 Task: Align to top.
Action: Mouse moved to (553, 268)
Screenshot: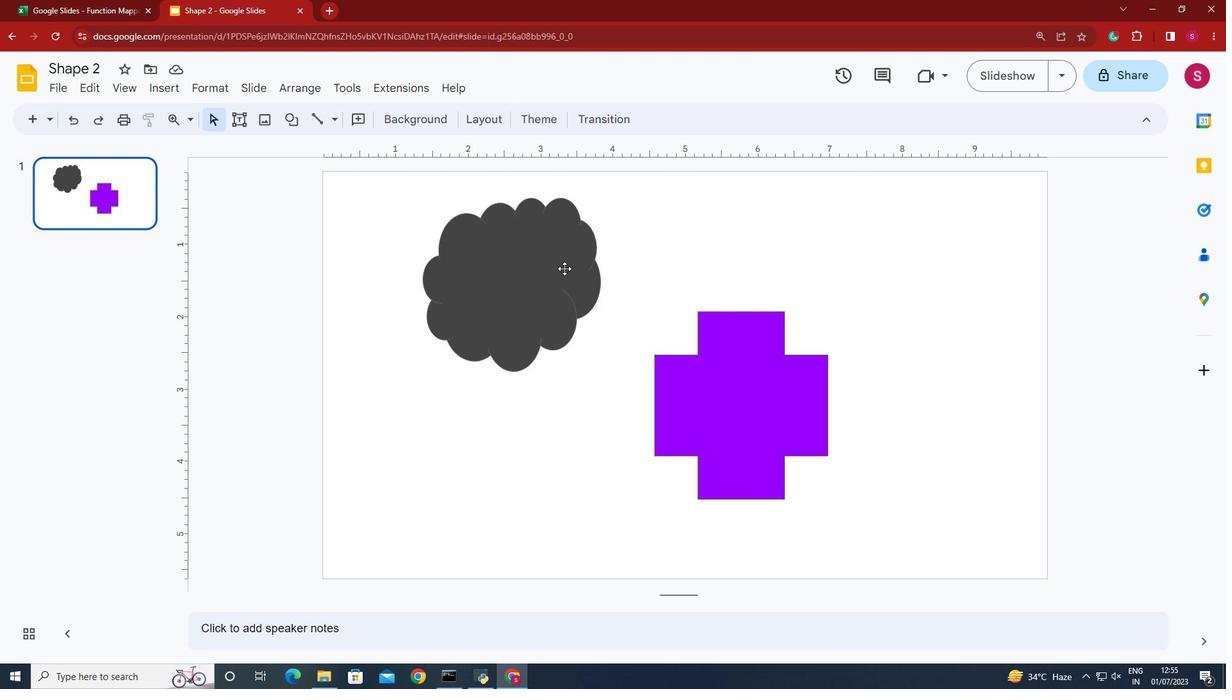 
Action: Mouse pressed left at (553, 268)
Screenshot: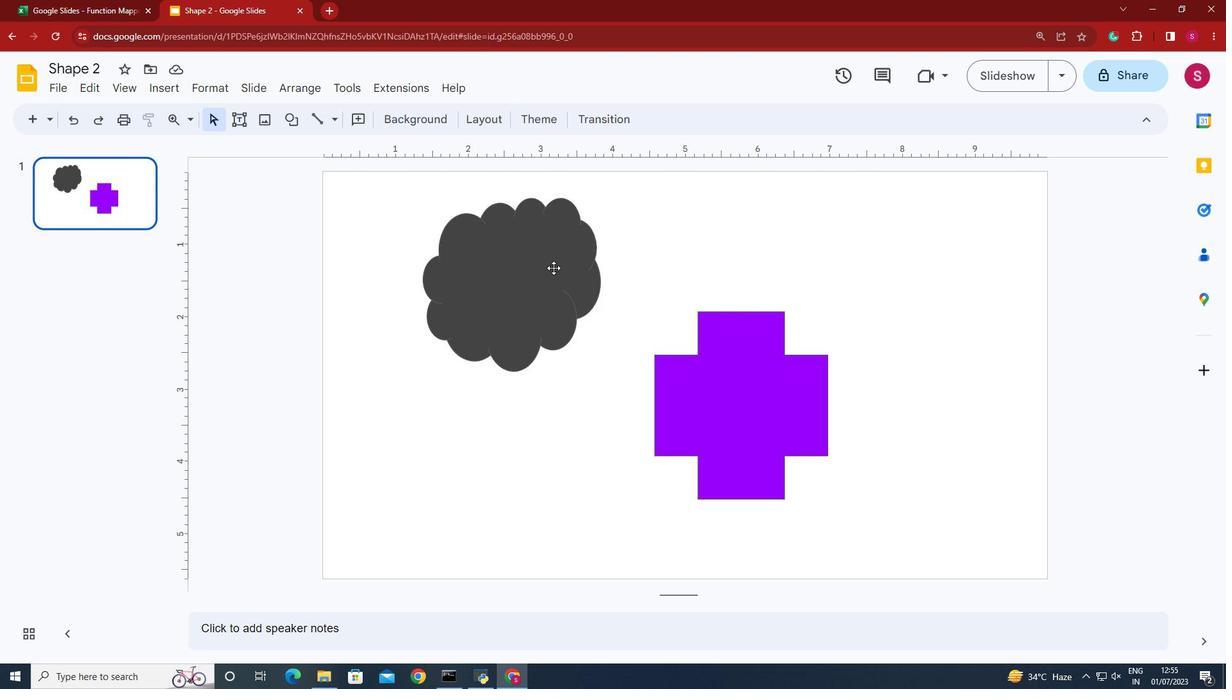 
Action: Key pressed <Key.shift>
Screenshot: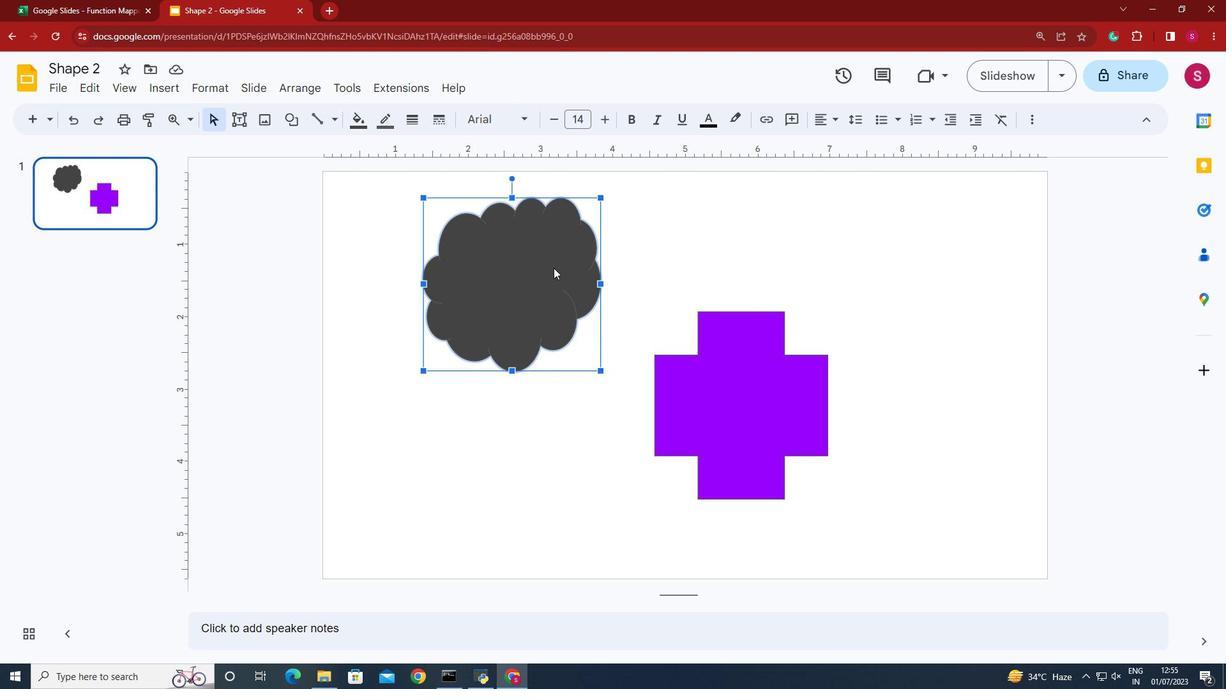 
Action: Mouse moved to (752, 336)
Screenshot: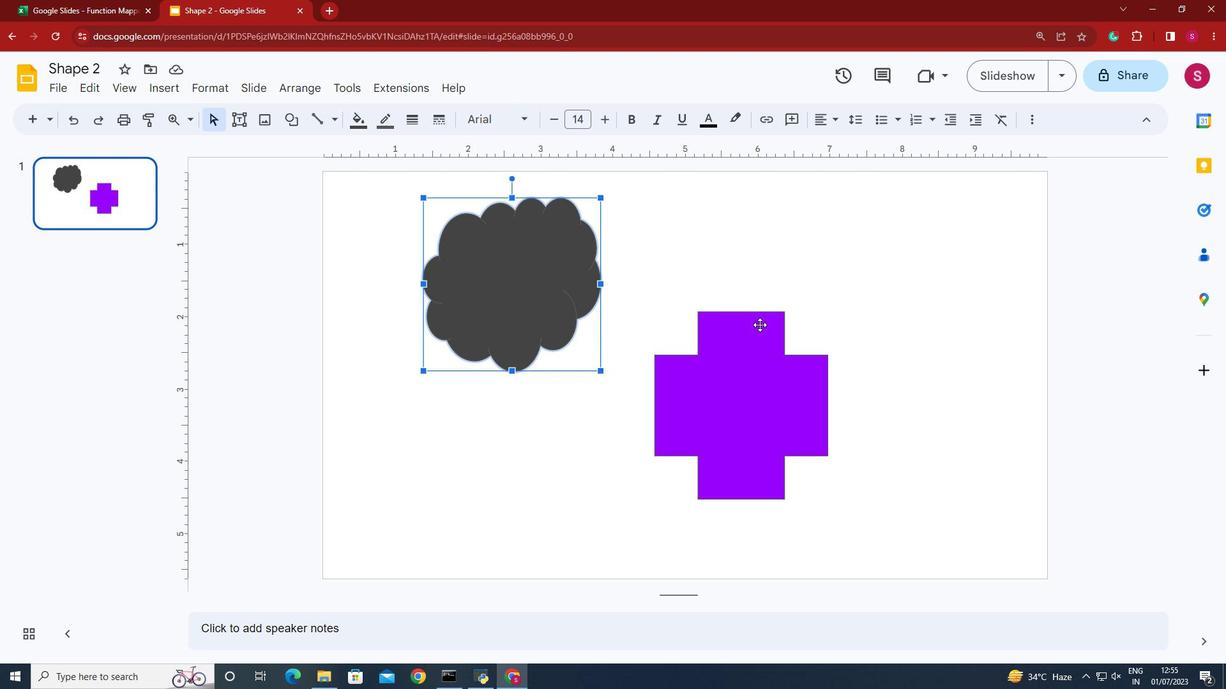 
Action: Key pressed <Key.shift>
Screenshot: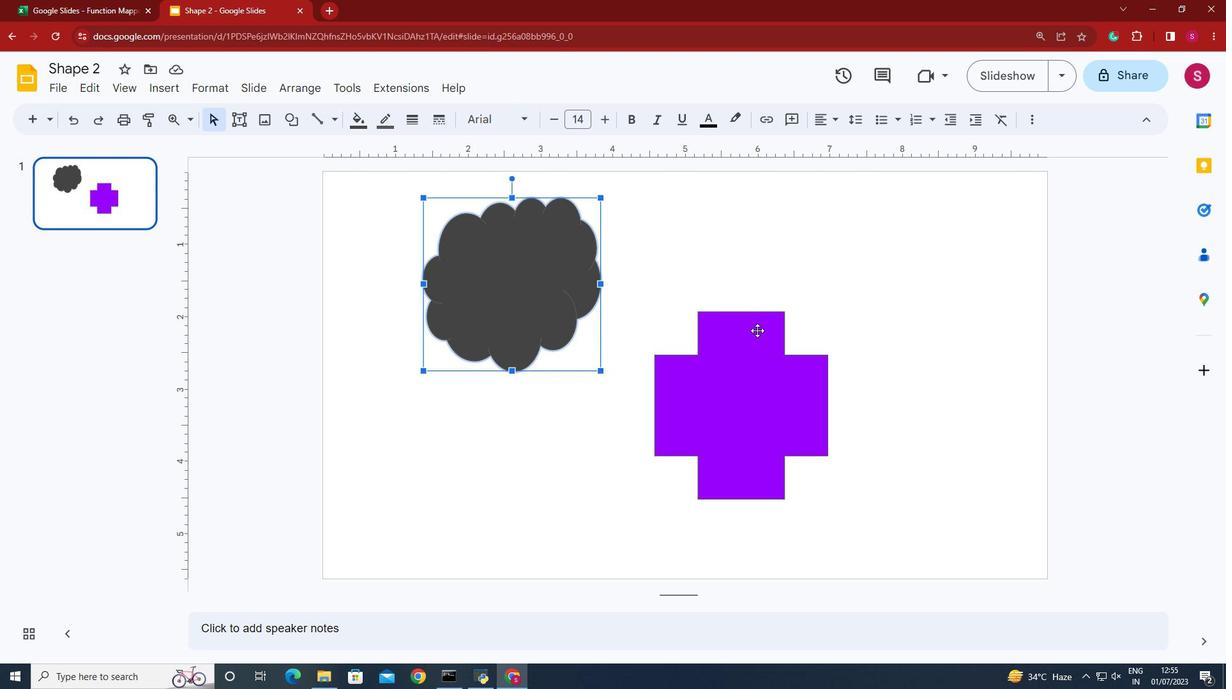 
Action: Mouse moved to (750, 339)
Screenshot: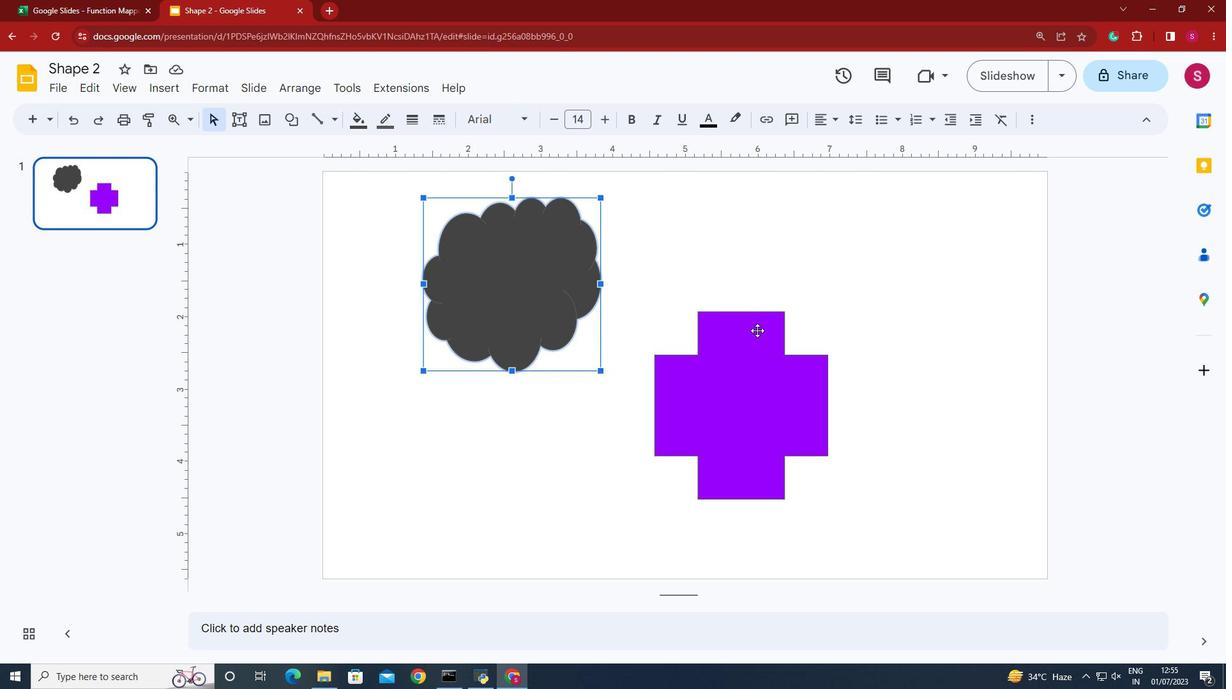 
Action: Key pressed <Key.shift>
Screenshot: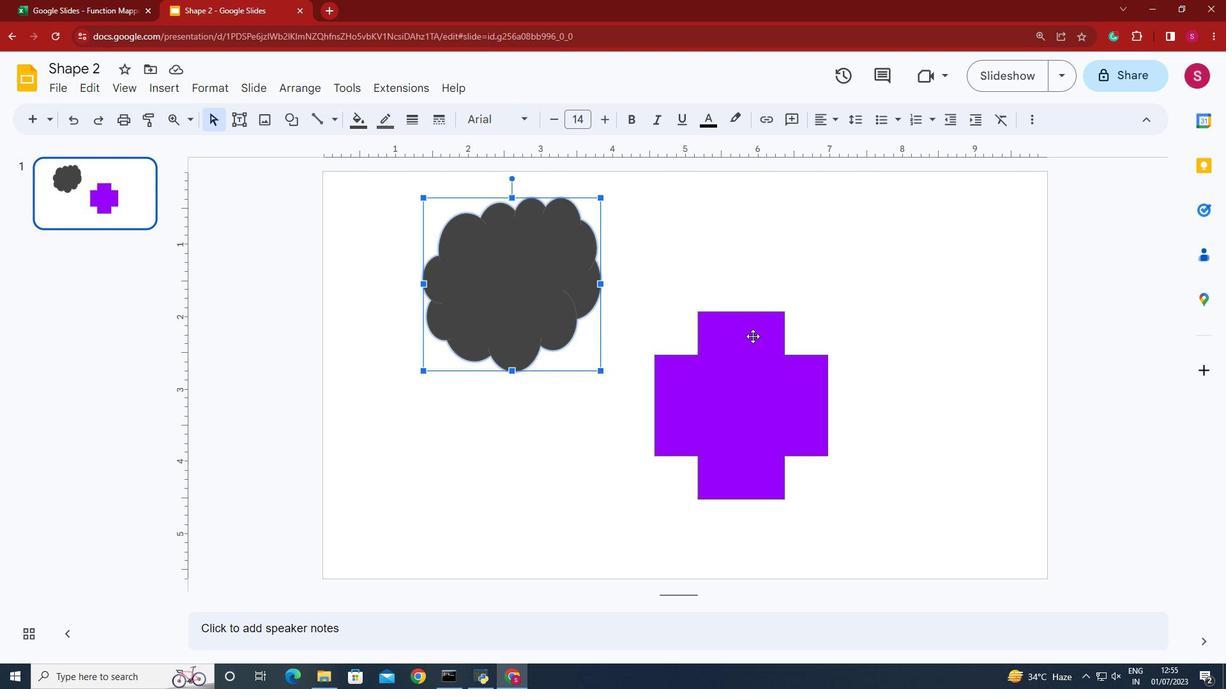 
Action: Mouse moved to (750, 340)
Screenshot: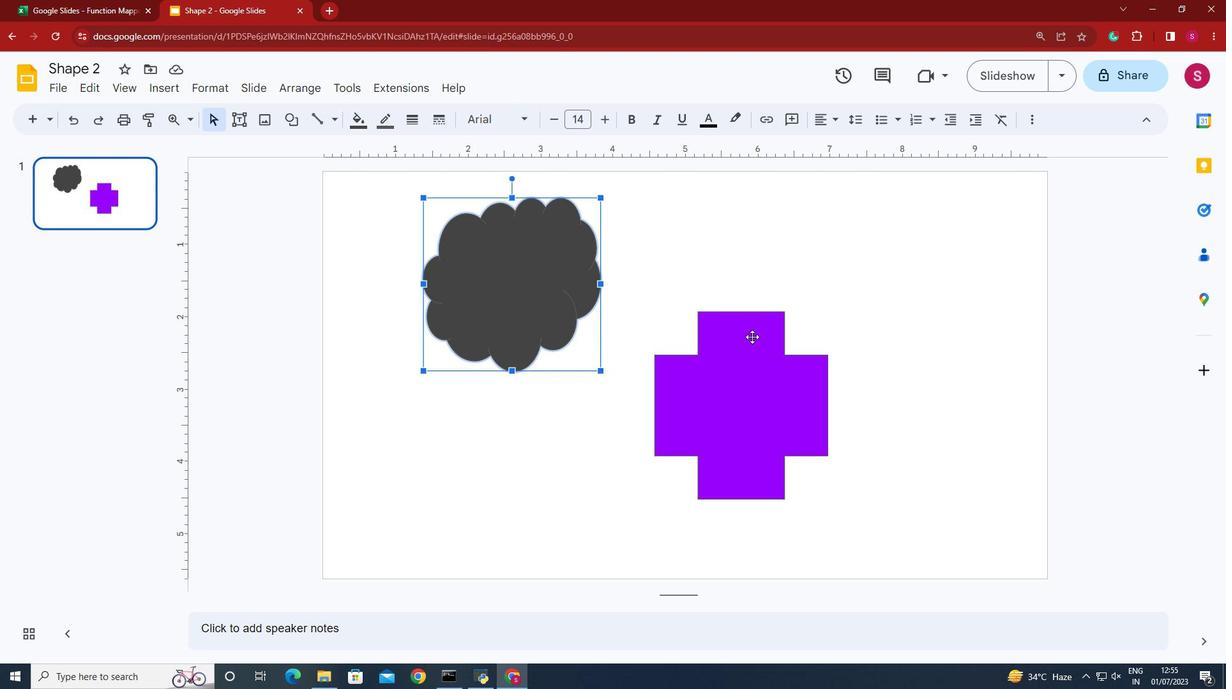 
Action: Key pressed <Key.shift><Key.shift><Key.shift><Key.shift><Key.shift>
Screenshot: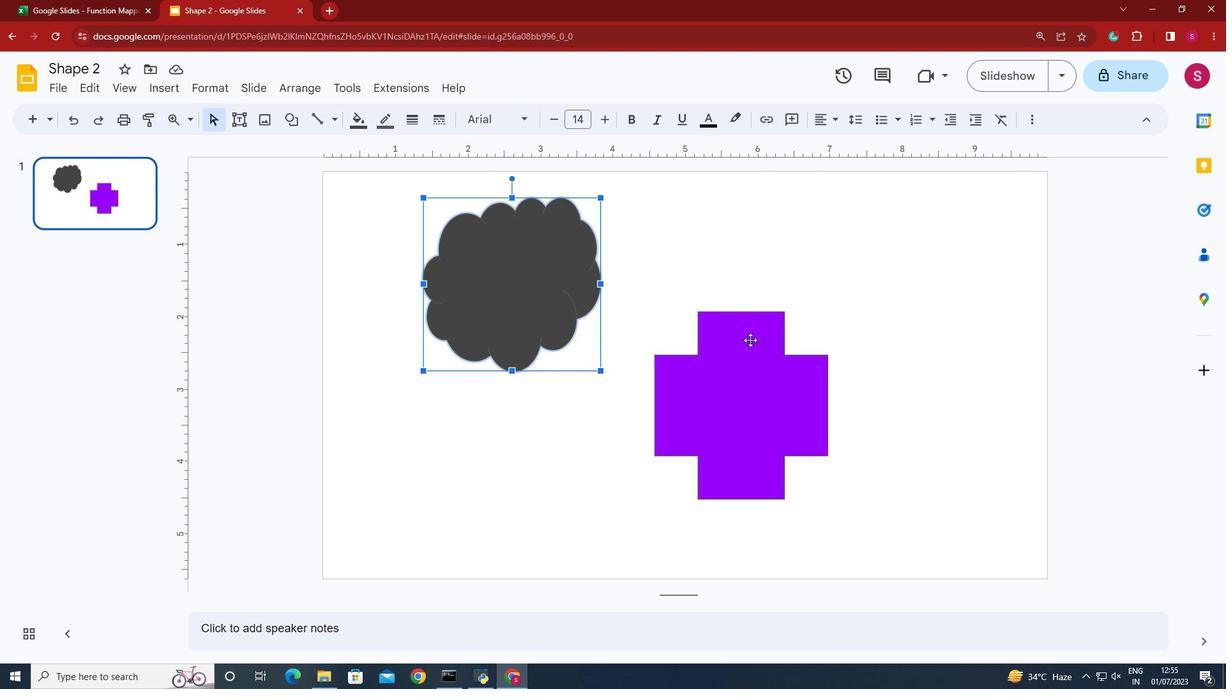 
Action: Mouse pressed left at (750, 340)
Screenshot: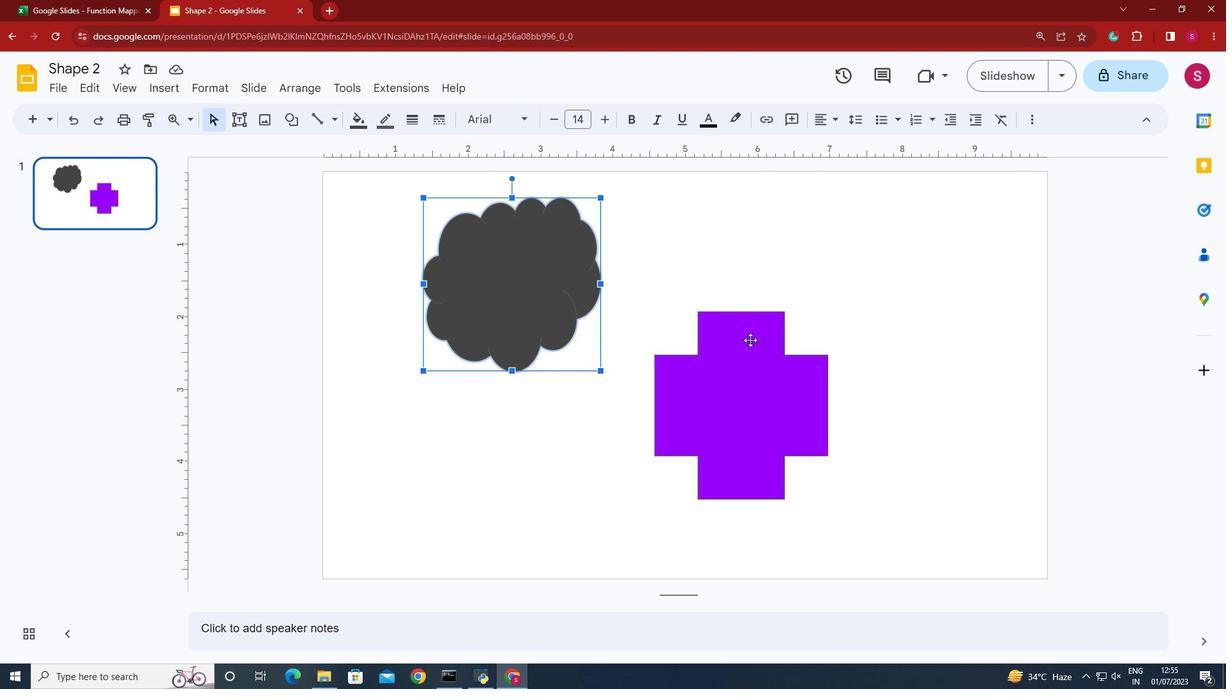 
Action: Key pressed <Key.shift><Key.shift><Key.shift><Key.shift><Key.shift><Key.shift><Key.shift><Key.shift><Key.shift><Key.shift><Key.shift><Key.shift><Key.shift><Key.shift>
Screenshot: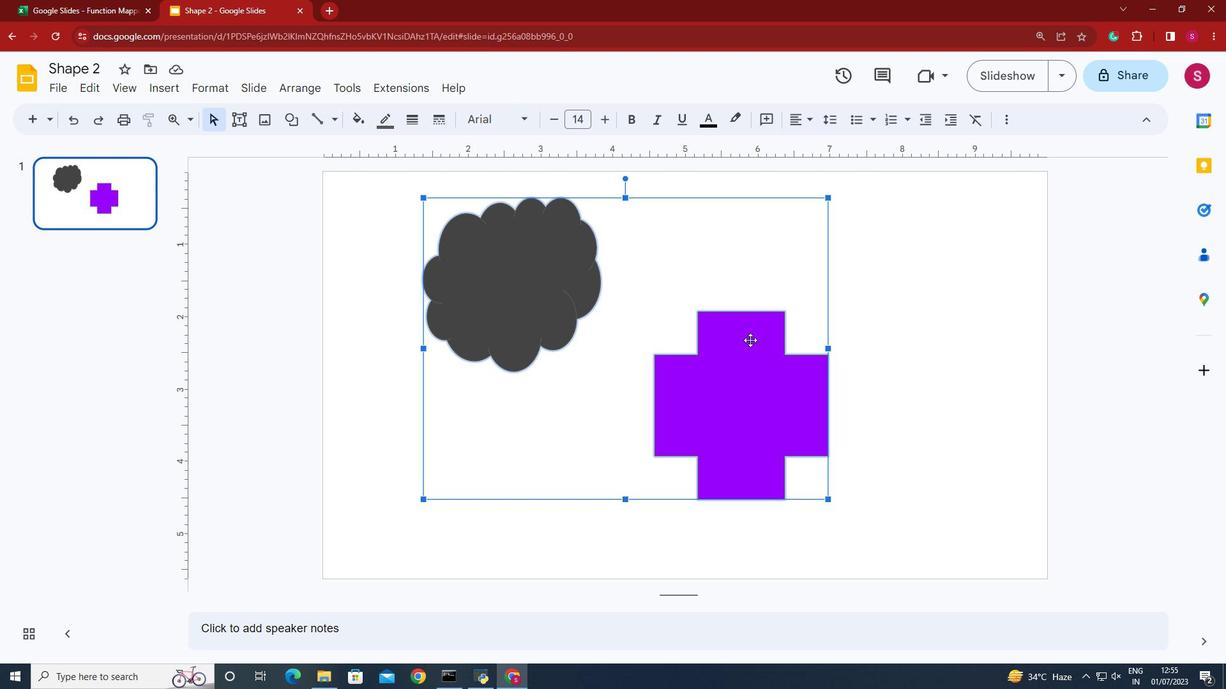 
Action: Mouse moved to (406, 143)
Screenshot: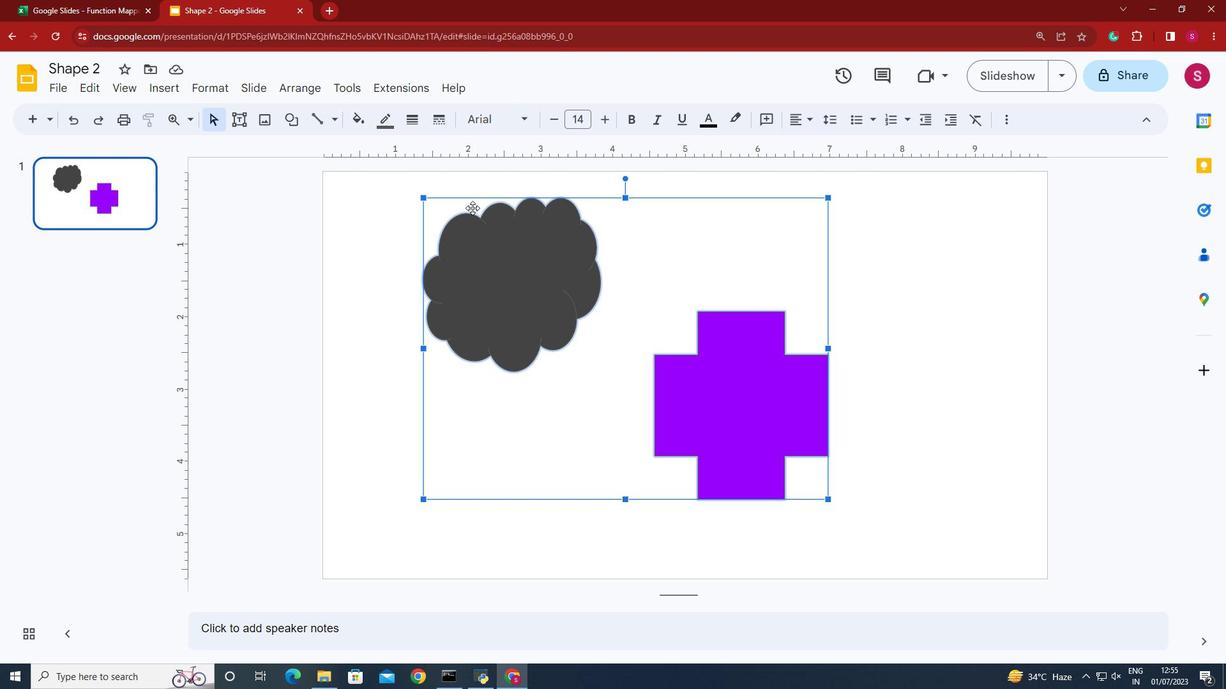 
Action: Key pressed <Key.shift>
Screenshot: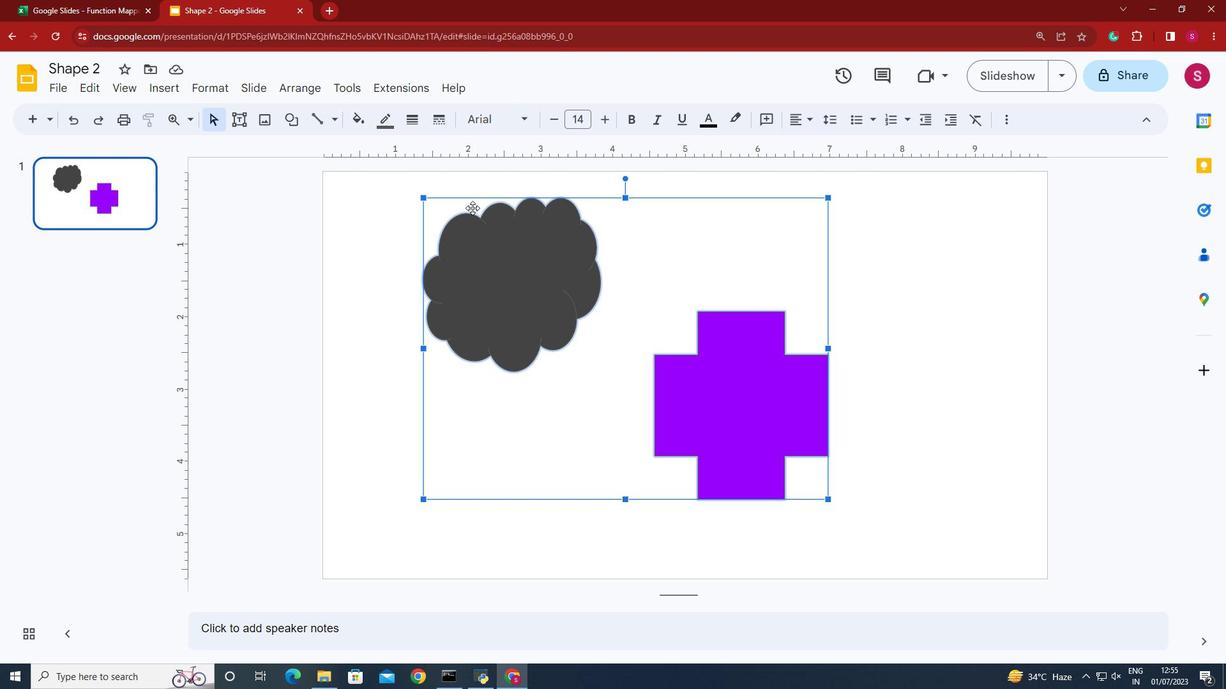 
Action: Mouse moved to (299, 84)
Screenshot: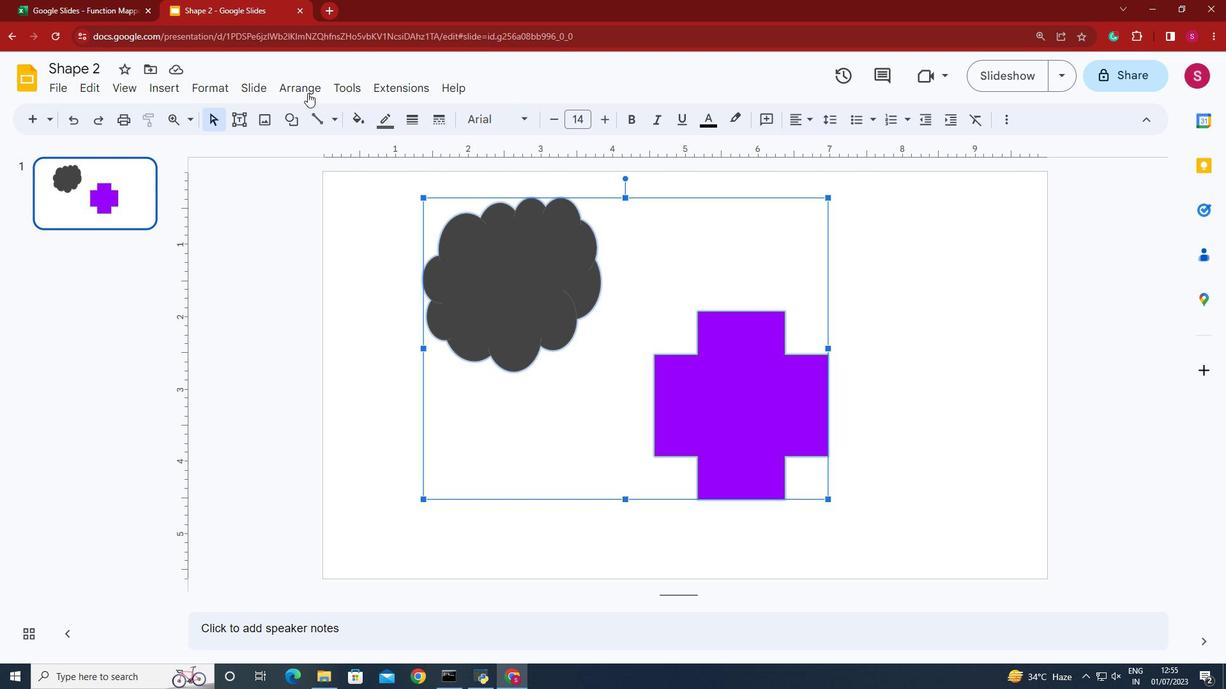 
Action: Mouse pressed left at (299, 84)
Screenshot: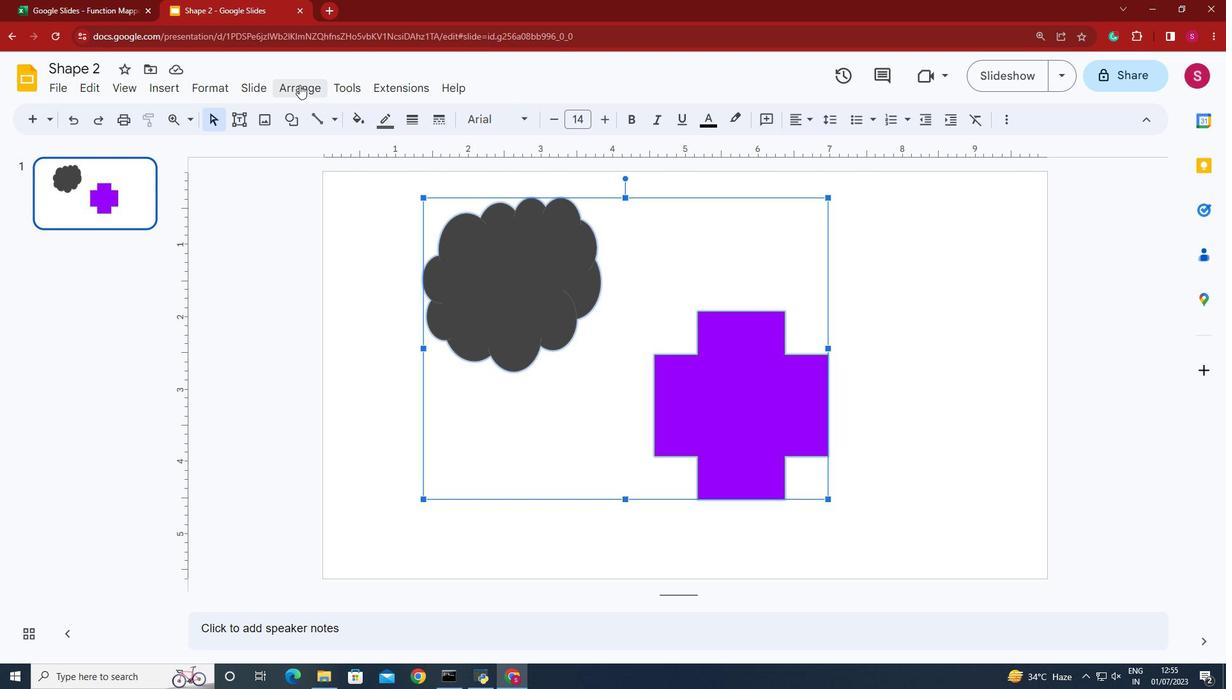 
Action: Mouse moved to (579, 238)
Screenshot: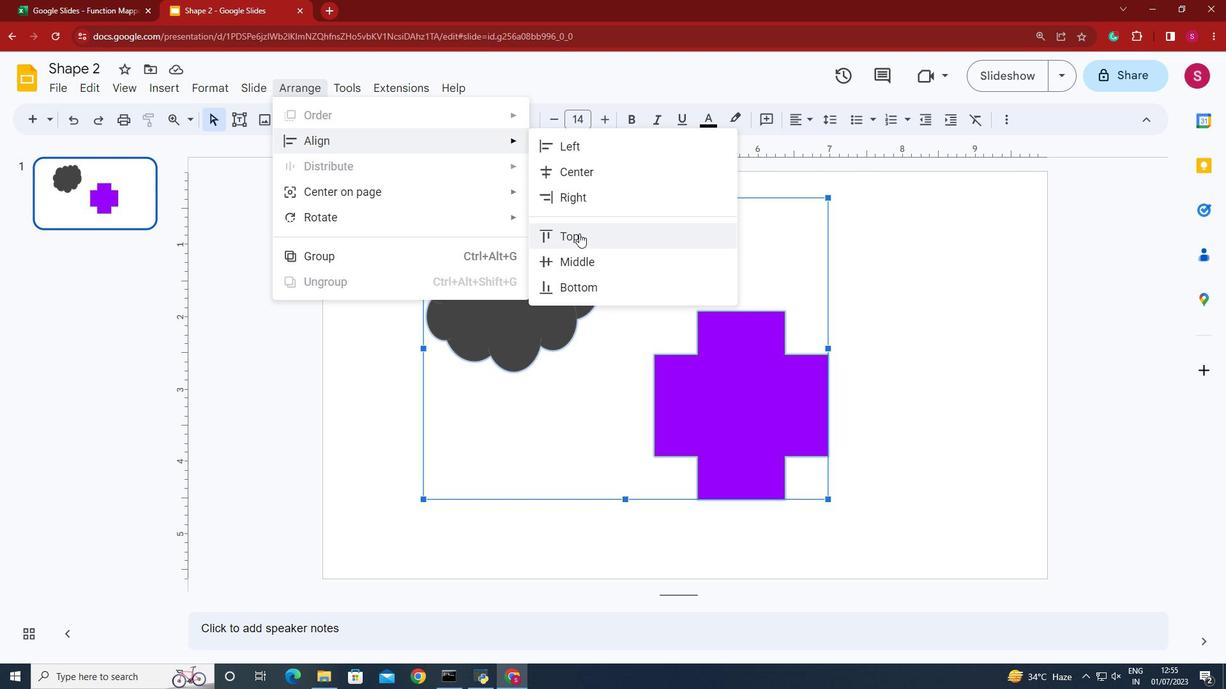 
Action: Mouse pressed left at (579, 238)
Screenshot: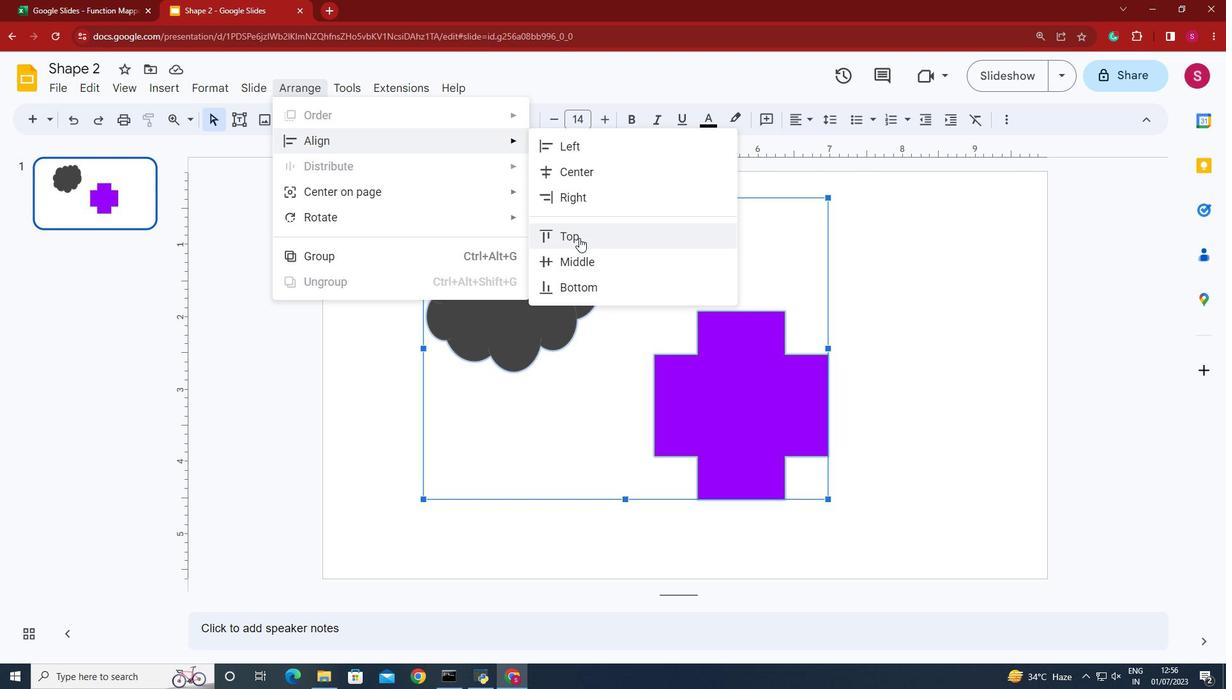 
